 Task: Check the average views per listing of natural gas utilities in the last 3 years.
Action: Mouse moved to (750, 170)
Screenshot: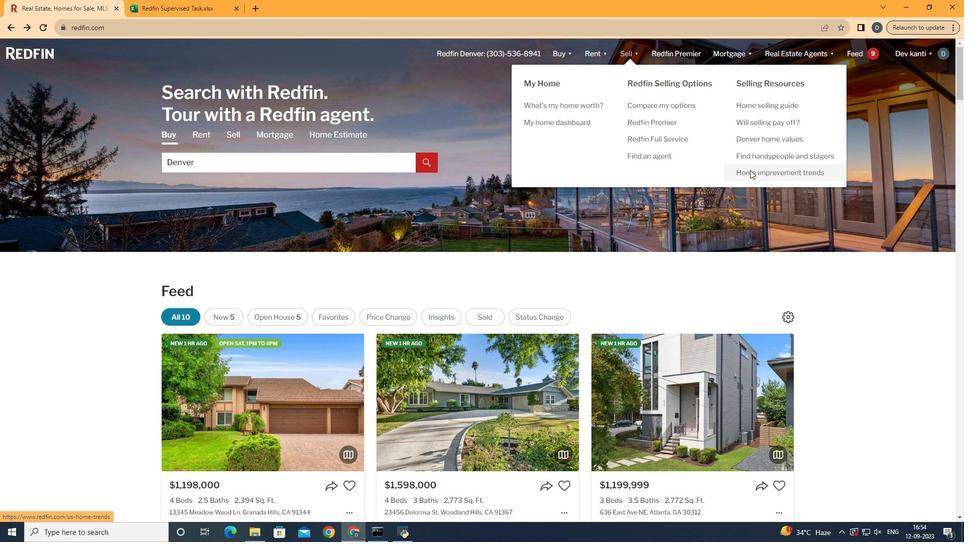 
Action: Mouse pressed left at (750, 170)
Screenshot: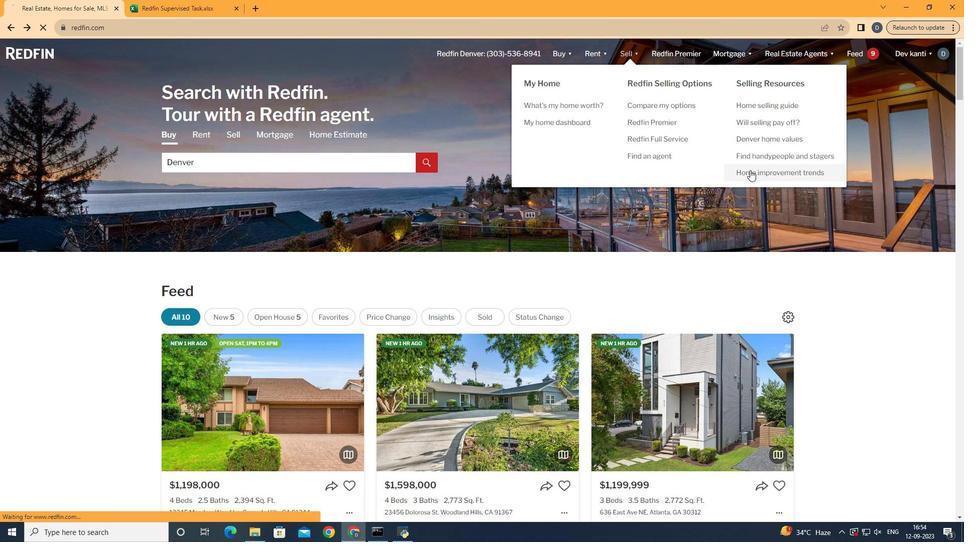 
Action: Mouse moved to (248, 189)
Screenshot: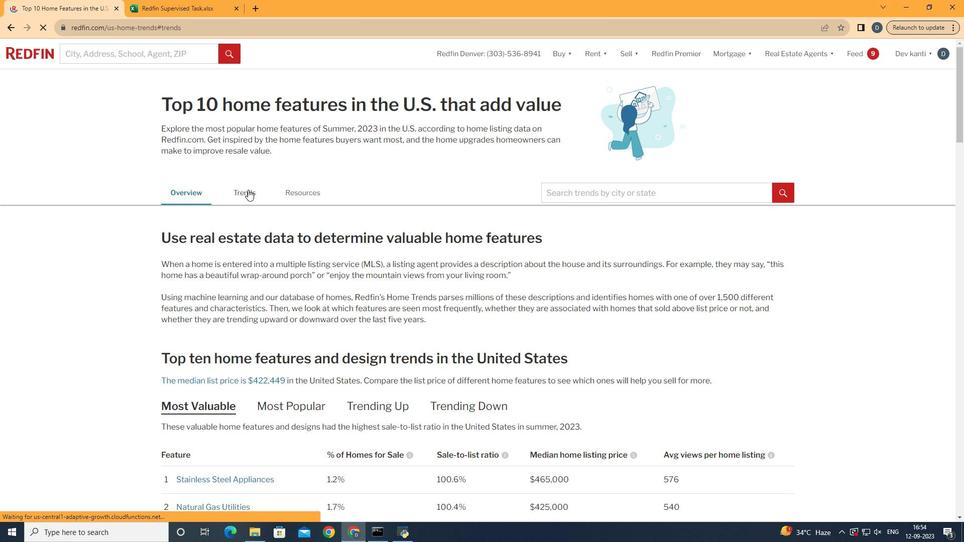 
Action: Mouse pressed left at (248, 189)
Screenshot: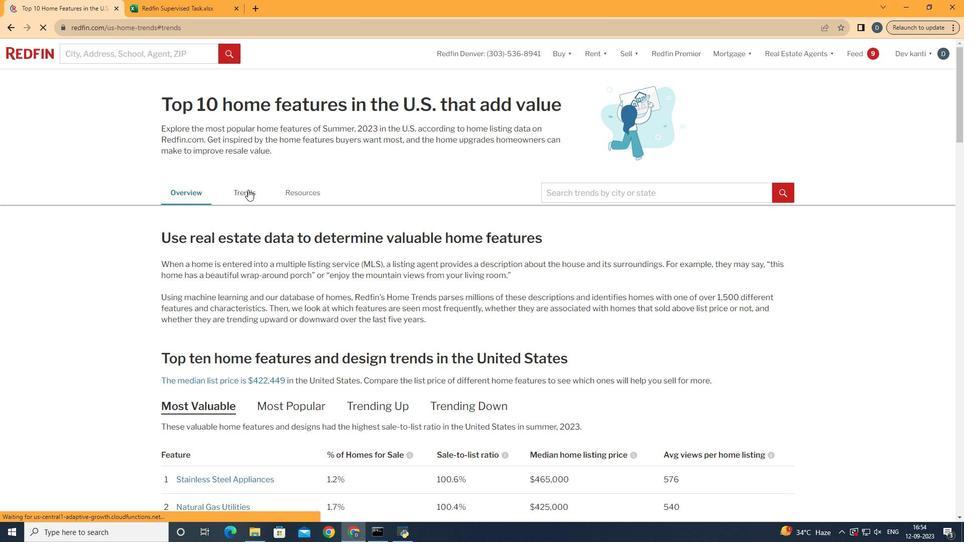 
Action: Mouse moved to (335, 282)
Screenshot: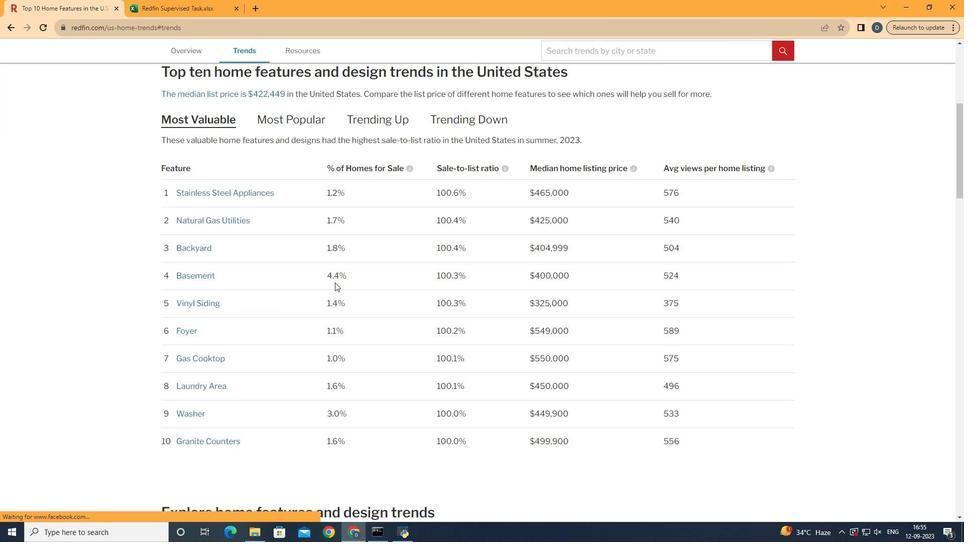 
Action: Mouse scrolled (335, 282) with delta (0, 0)
Screenshot: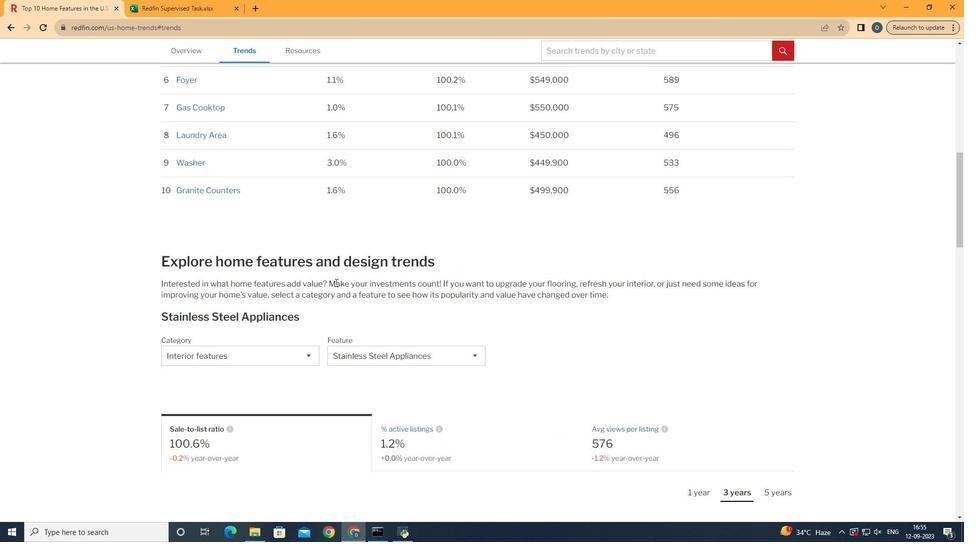 
Action: Mouse scrolled (335, 282) with delta (0, 0)
Screenshot: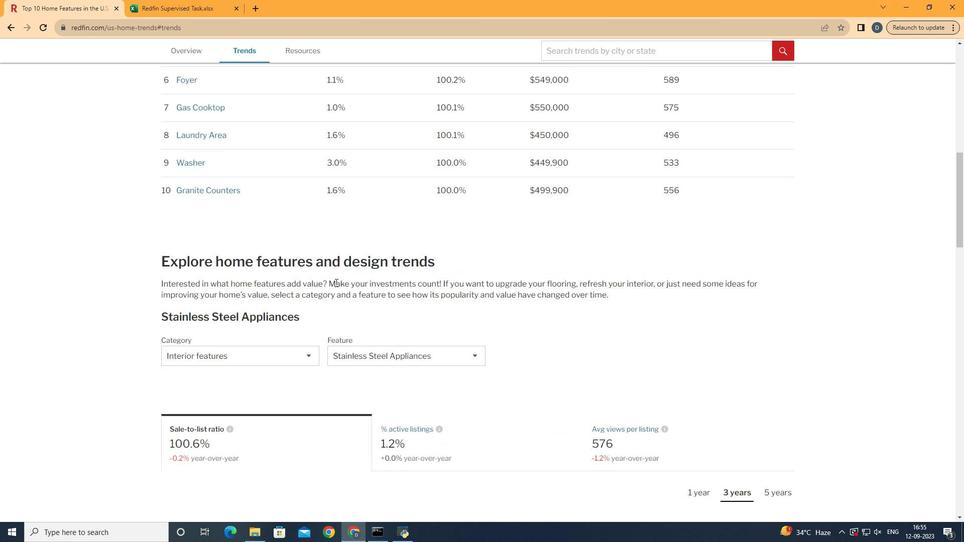 
Action: Mouse scrolled (335, 282) with delta (0, 0)
Screenshot: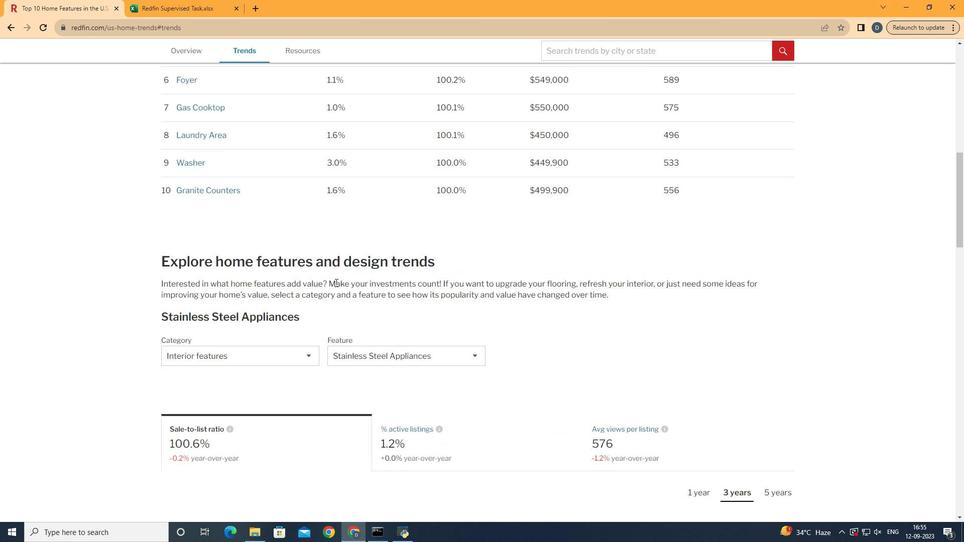 
Action: Mouse scrolled (335, 282) with delta (0, 0)
Screenshot: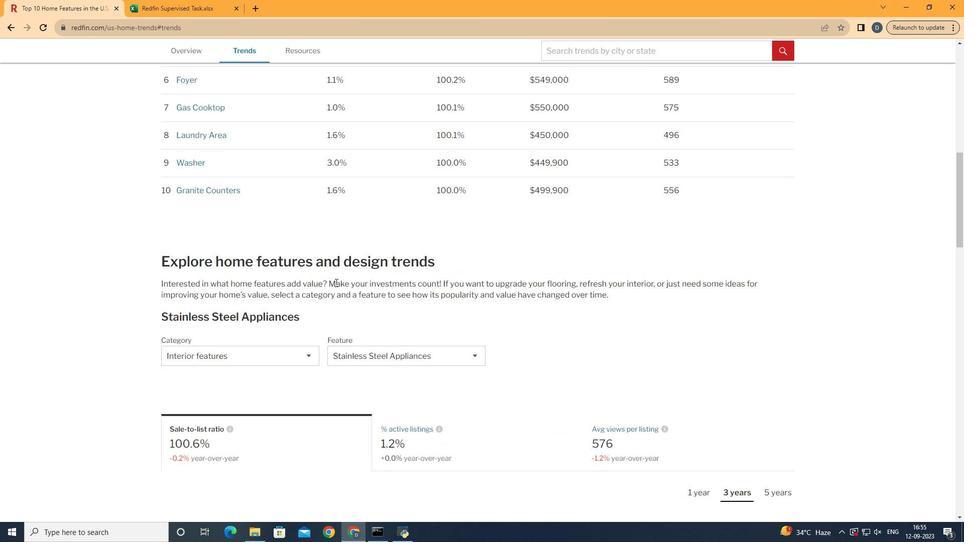 
Action: Mouse scrolled (335, 282) with delta (0, 0)
Screenshot: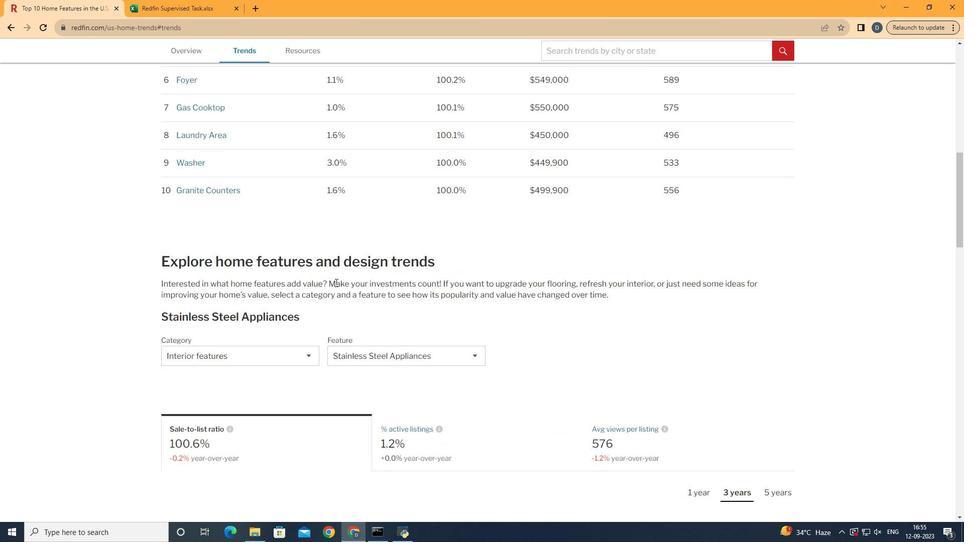 
Action: Mouse moved to (335, 282)
Screenshot: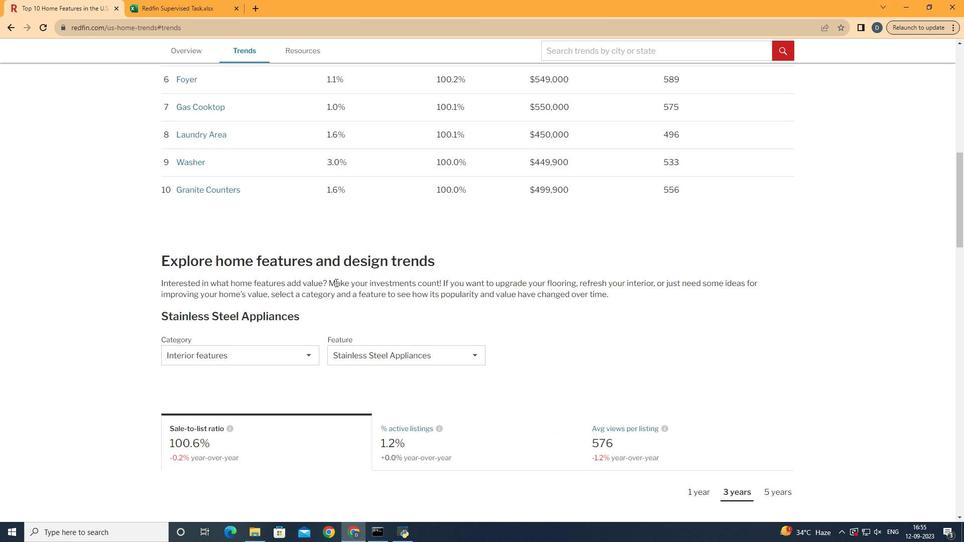 
Action: Mouse scrolled (335, 282) with delta (0, 0)
Screenshot: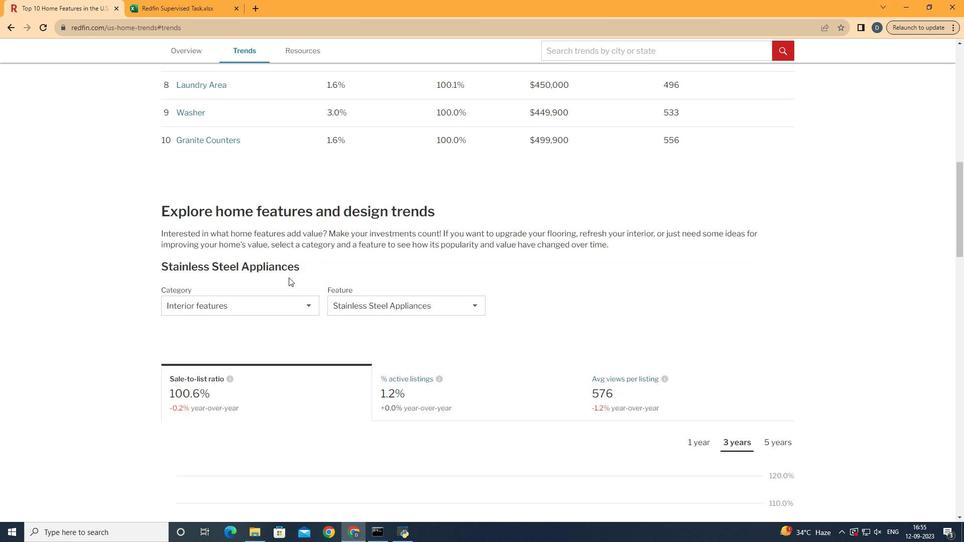 
Action: Mouse moved to (282, 309)
Screenshot: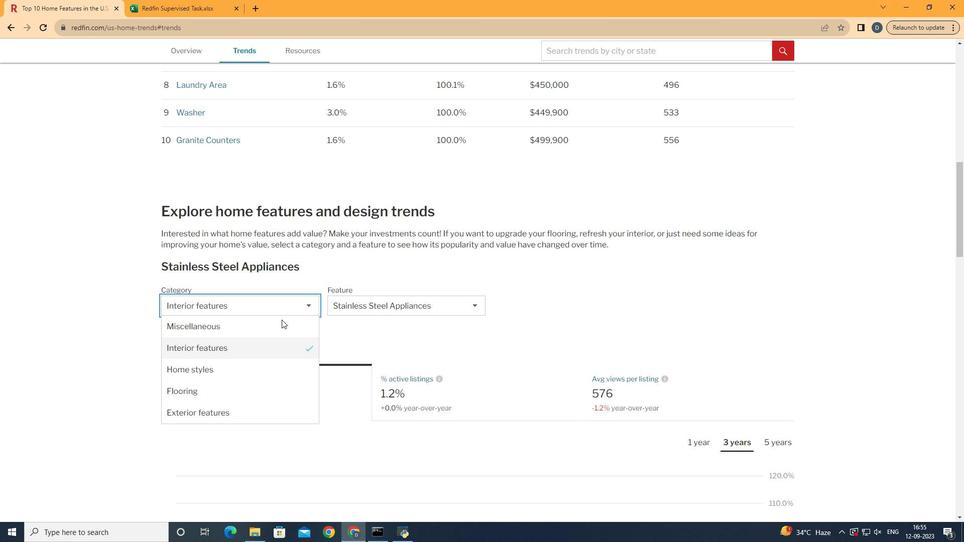 
Action: Mouse pressed left at (282, 309)
Screenshot: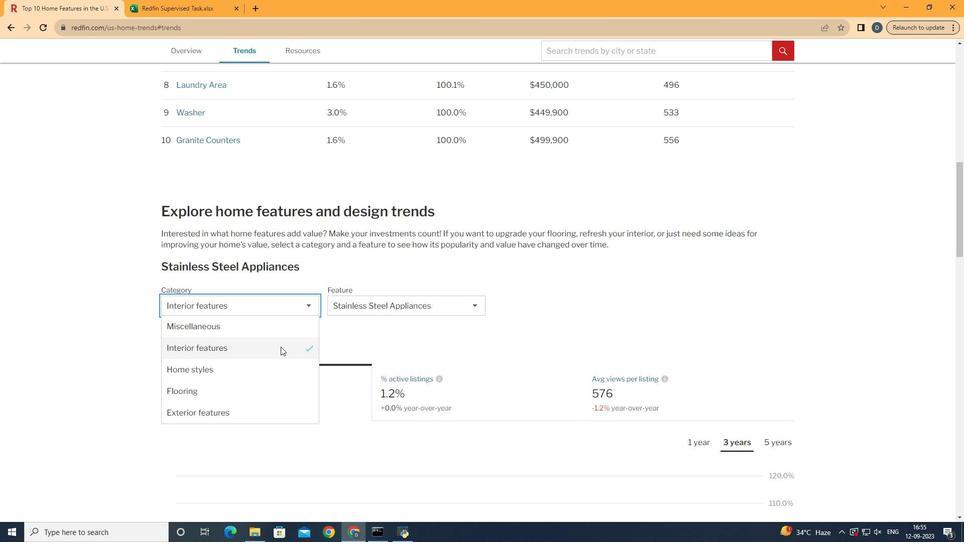 
Action: Mouse moved to (280, 353)
Screenshot: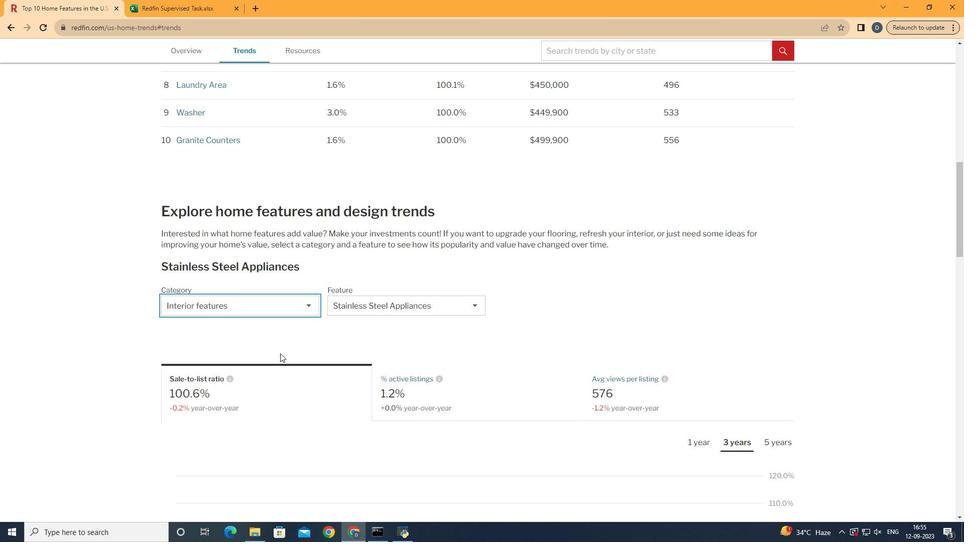 
Action: Mouse pressed left at (280, 353)
Screenshot: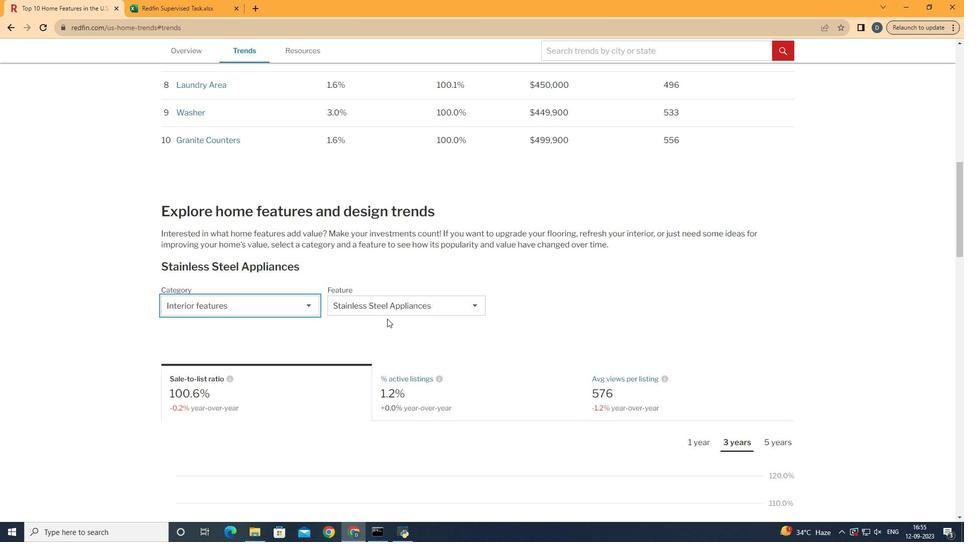 
Action: Mouse moved to (408, 311)
Screenshot: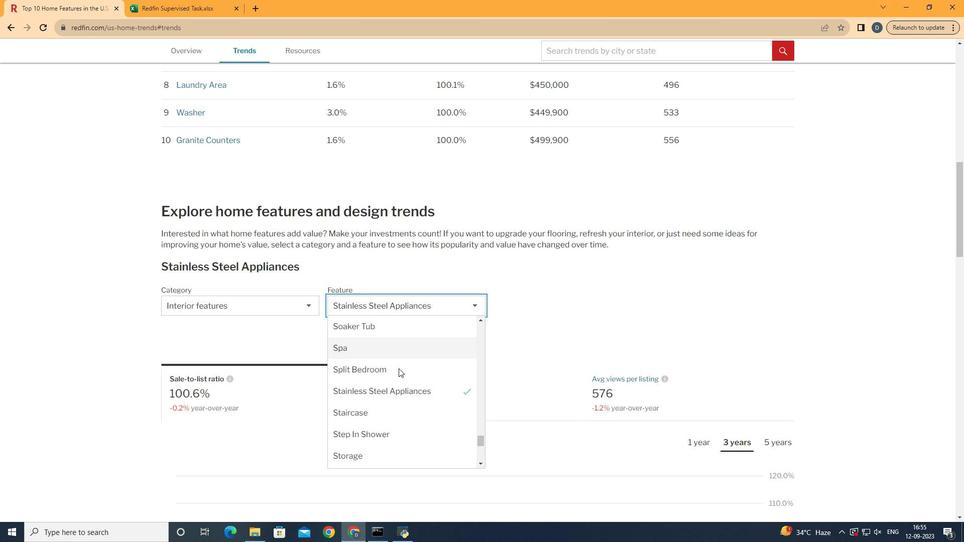
Action: Mouse pressed left at (408, 311)
Screenshot: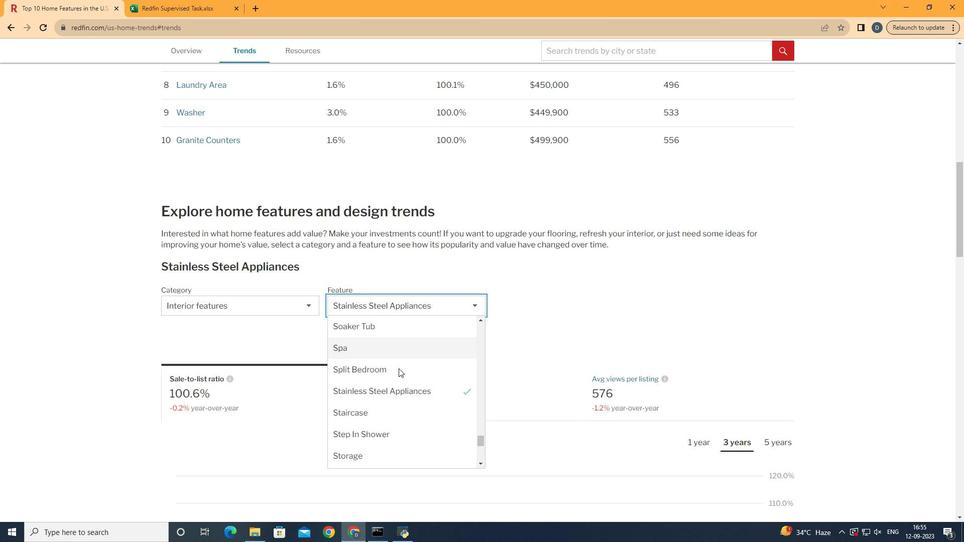
Action: Mouse moved to (396, 370)
Screenshot: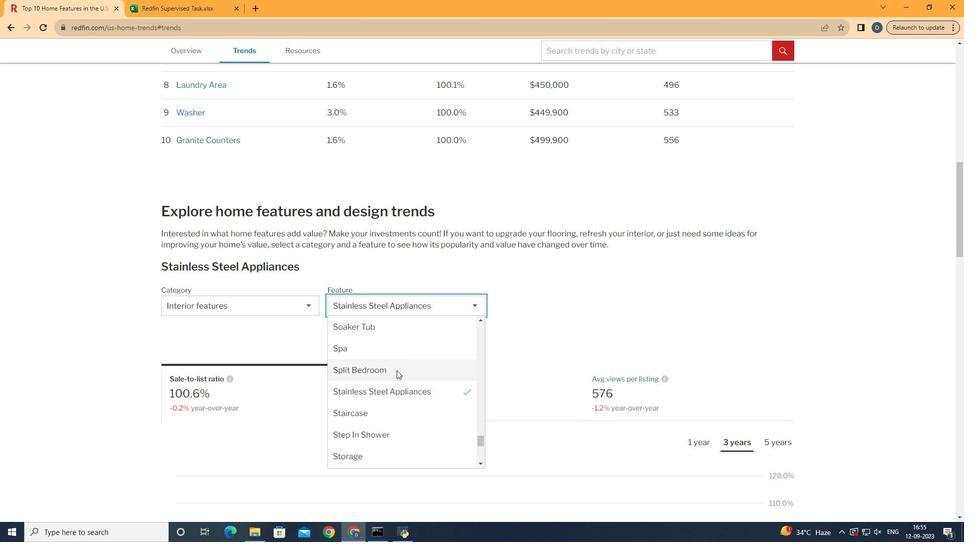 
Action: Mouse scrolled (396, 371) with delta (0, 0)
Screenshot: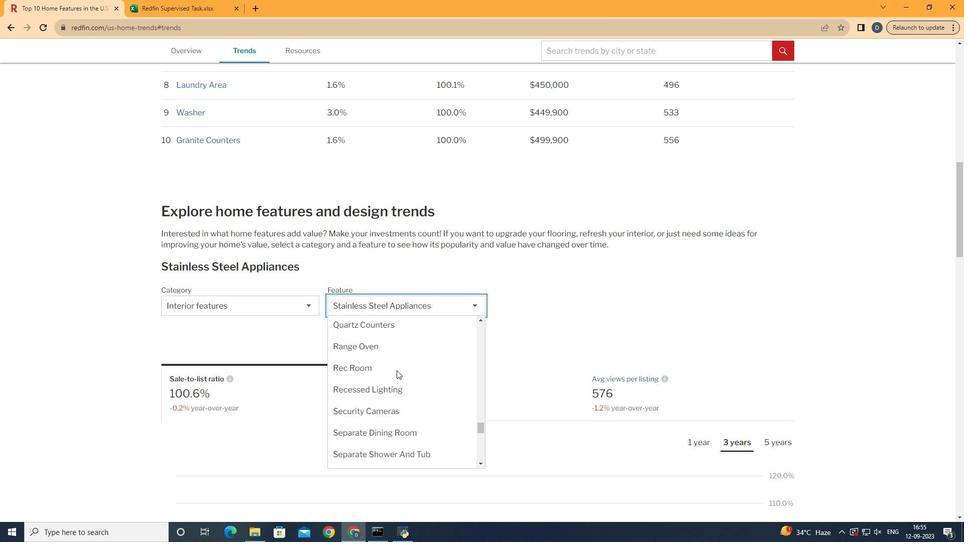 
Action: Mouse scrolled (396, 371) with delta (0, 0)
Screenshot: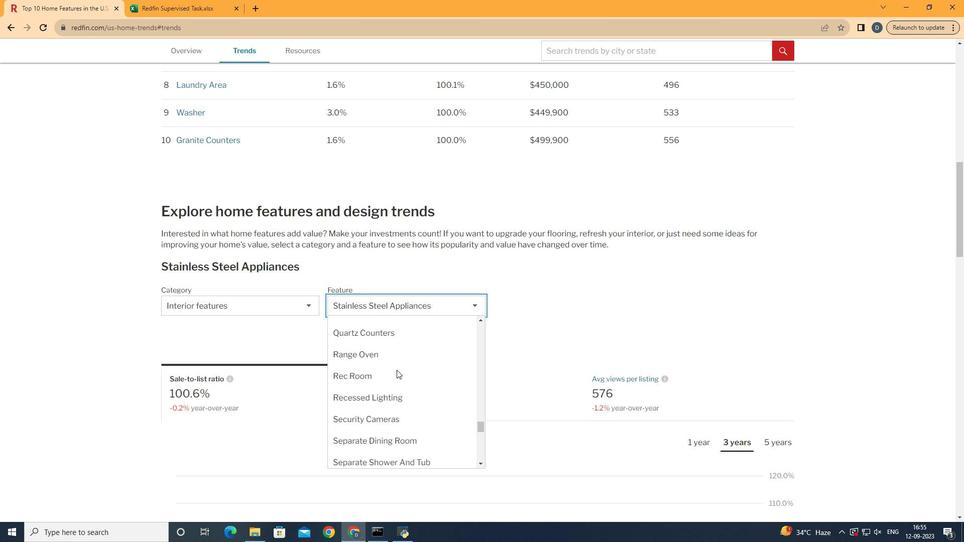 
Action: Mouse scrolled (396, 371) with delta (0, 0)
Screenshot: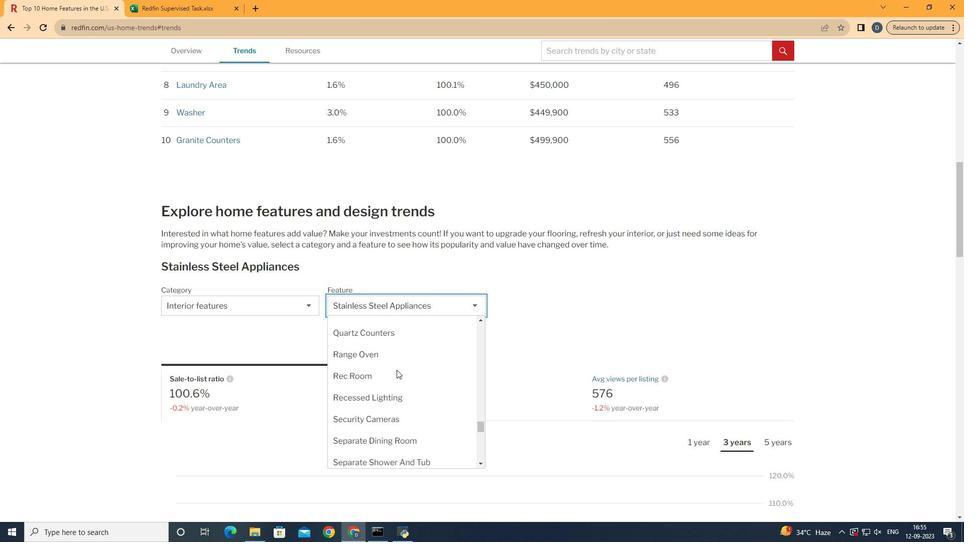 
Action: Mouse scrolled (396, 371) with delta (0, 0)
Screenshot: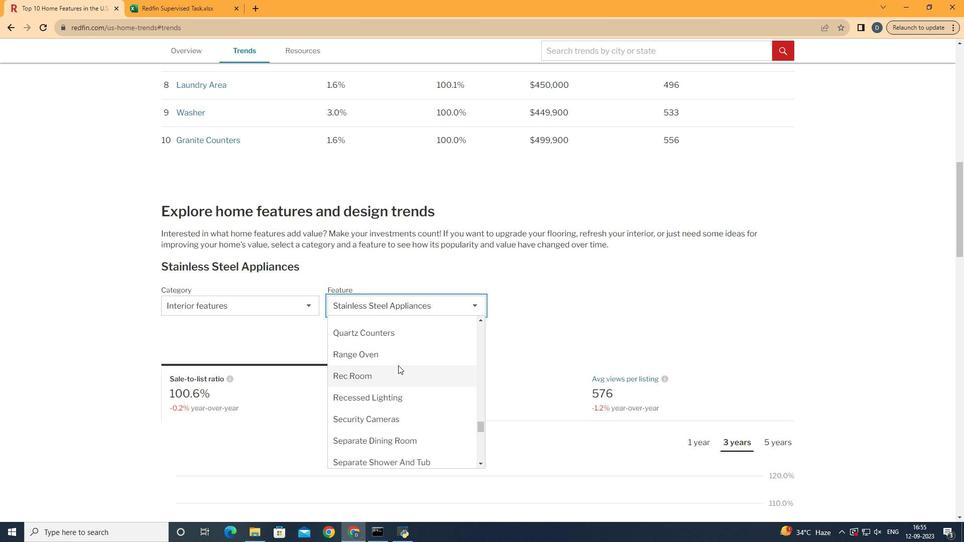 
Action: Mouse moved to (403, 378)
Screenshot: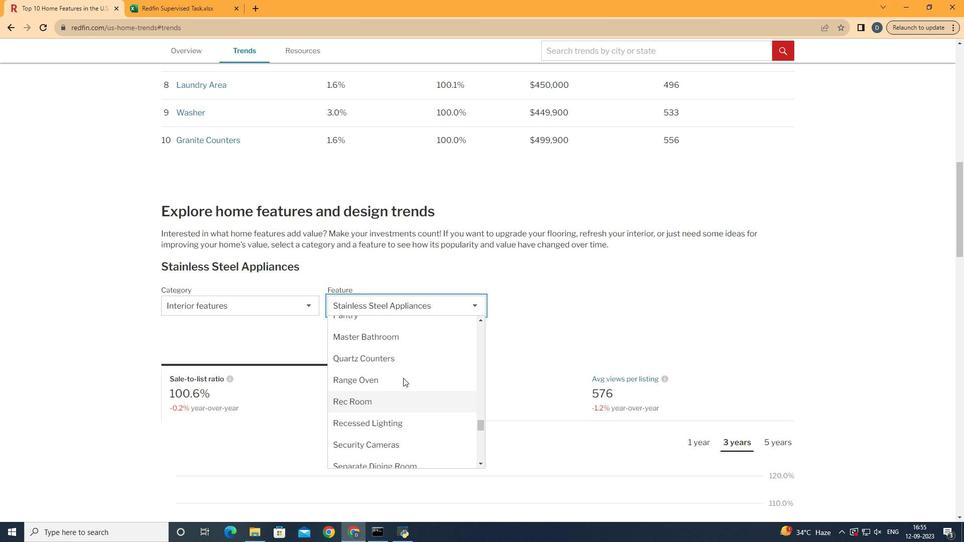 
Action: Mouse scrolled (403, 378) with delta (0, 0)
Screenshot: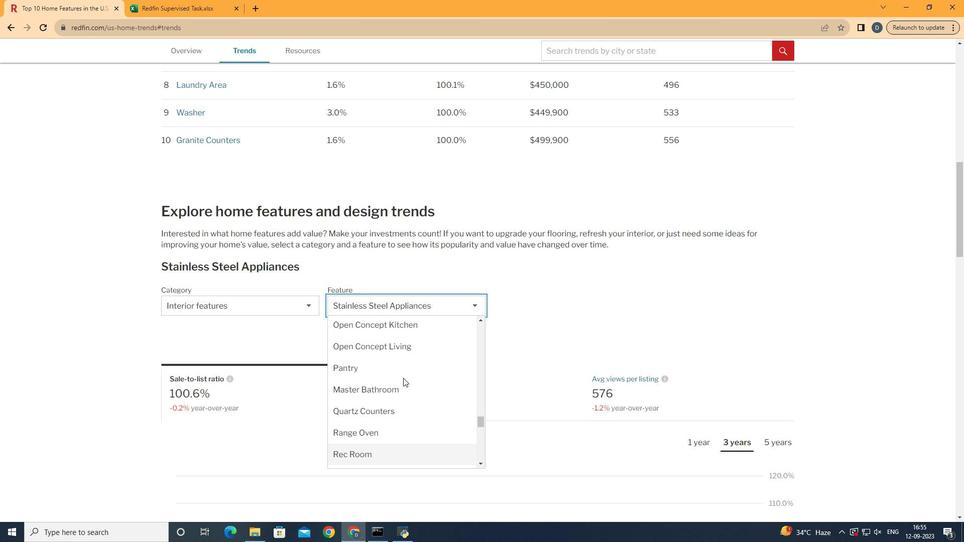 
Action: Mouse scrolled (403, 378) with delta (0, 0)
Screenshot: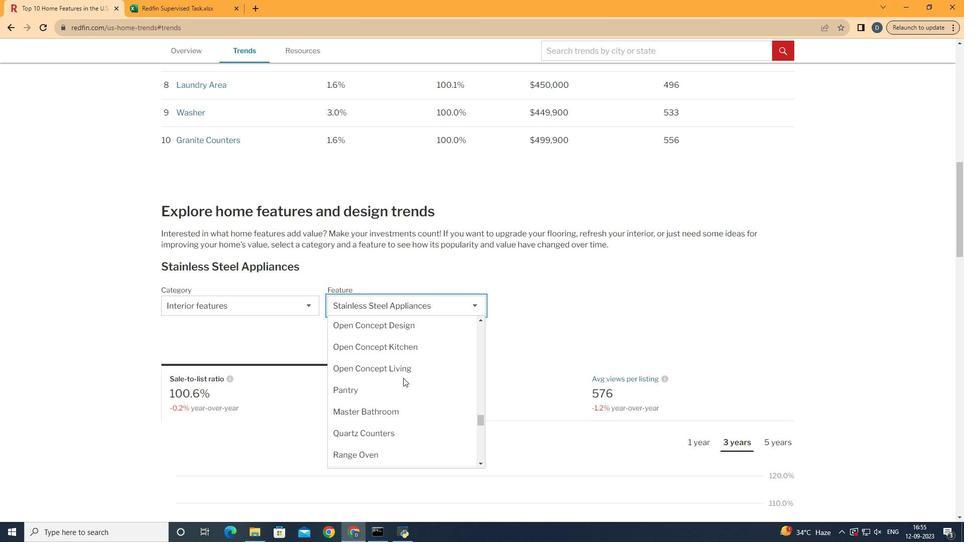 
Action: Mouse moved to (420, 369)
Screenshot: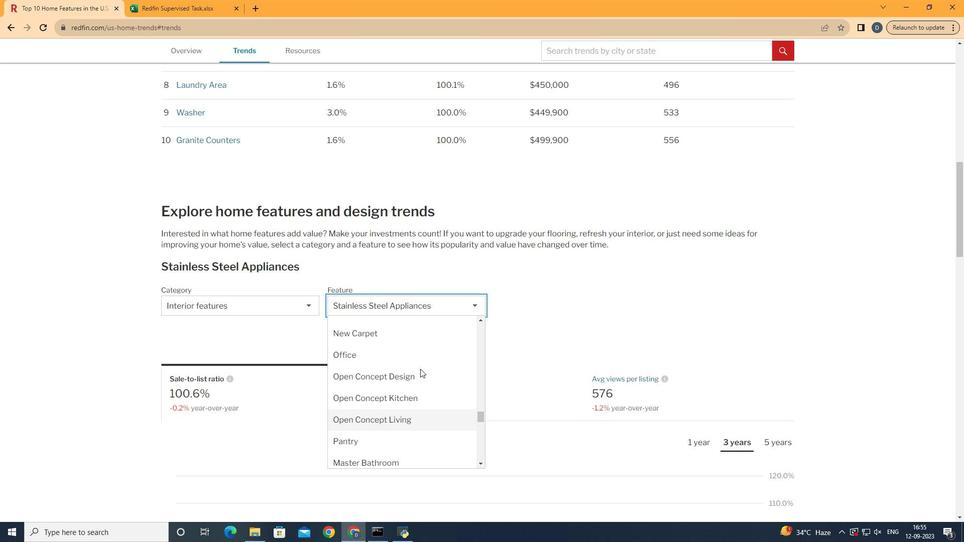 
Action: Mouse scrolled (420, 369) with delta (0, 0)
Screenshot: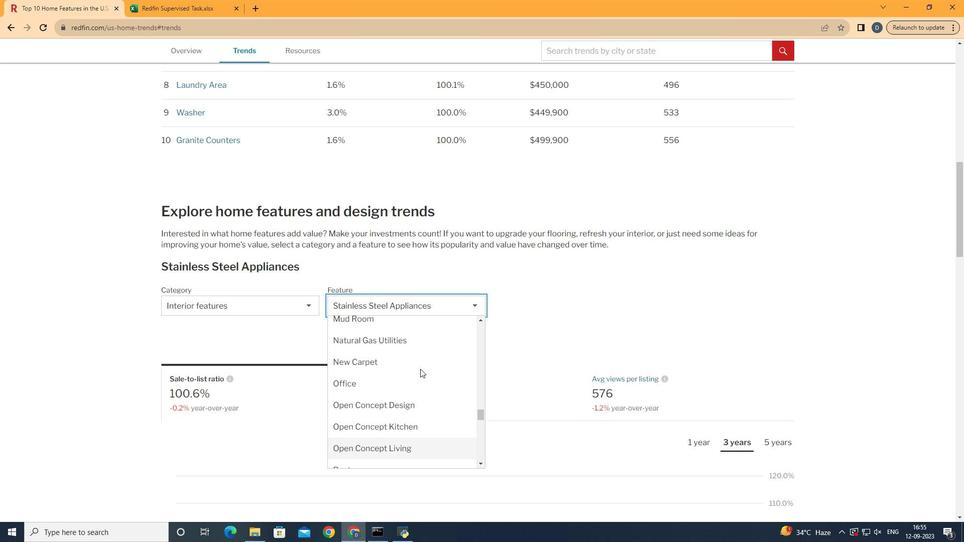 
Action: Mouse scrolled (420, 369) with delta (0, 0)
Screenshot: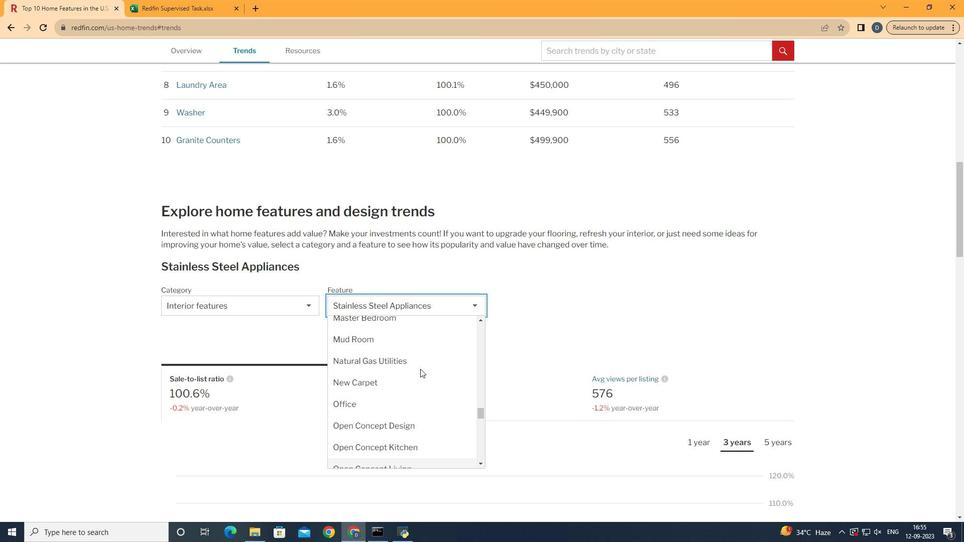 
Action: Mouse moved to (420, 366)
Screenshot: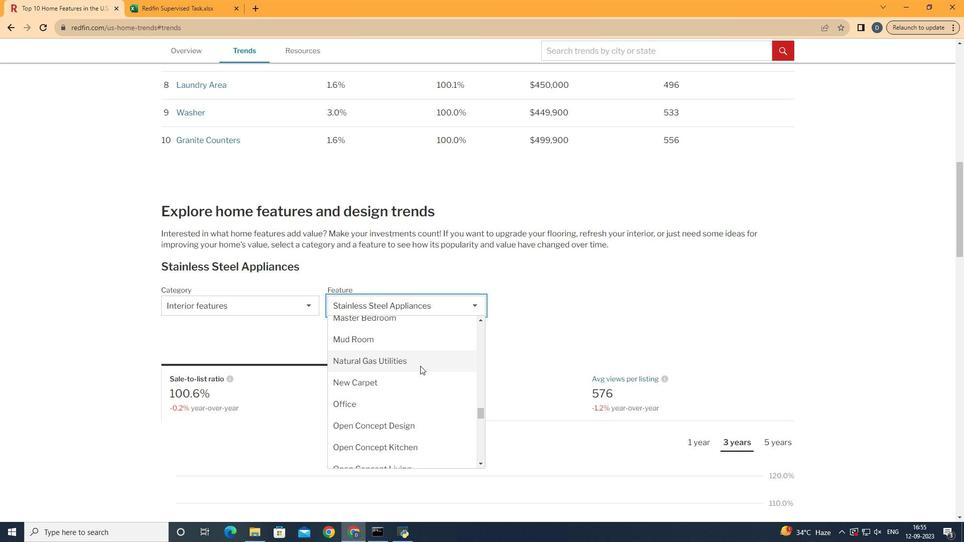 
Action: Mouse pressed left at (420, 366)
Screenshot: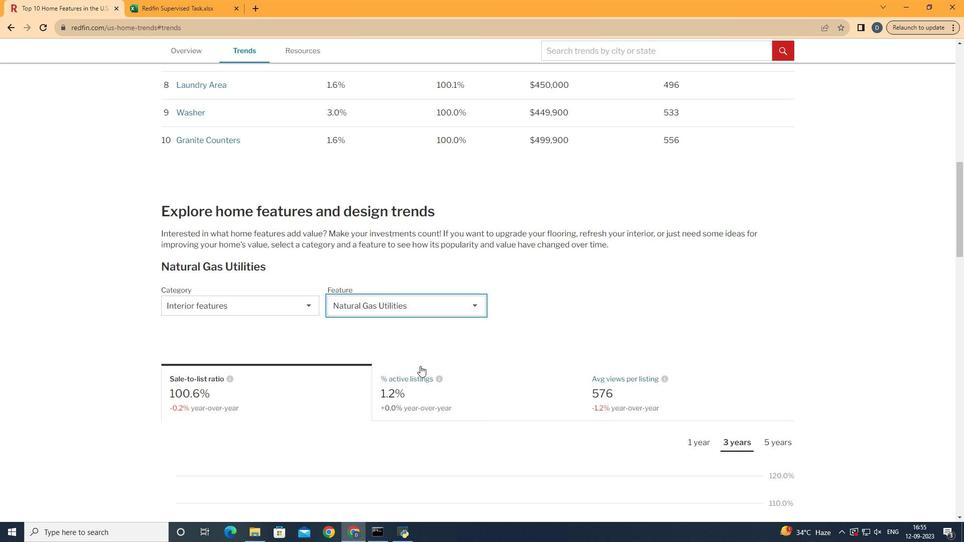 
Action: Mouse moved to (560, 345)
Screenshot: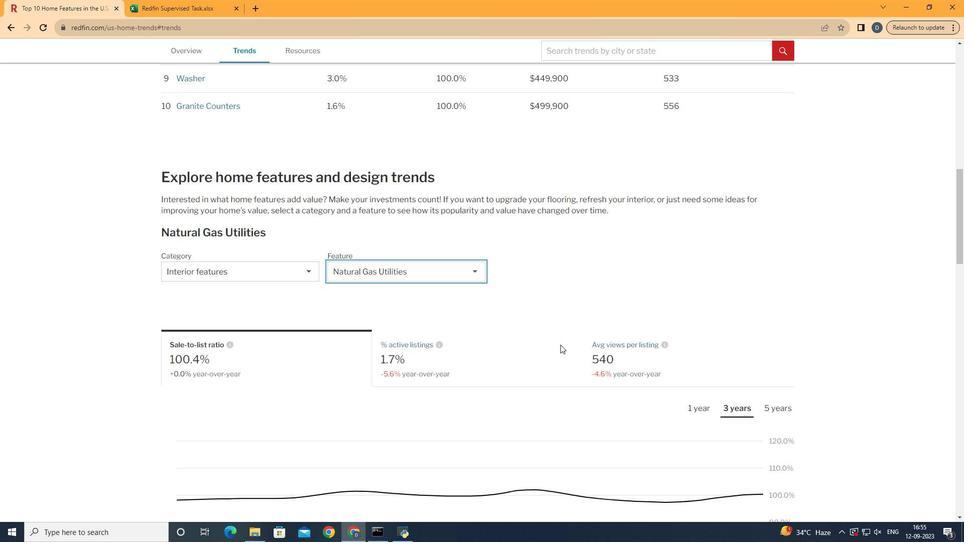 
Action: Mouse scrolled (560, 344) with delta (0, 0)
Screenshot: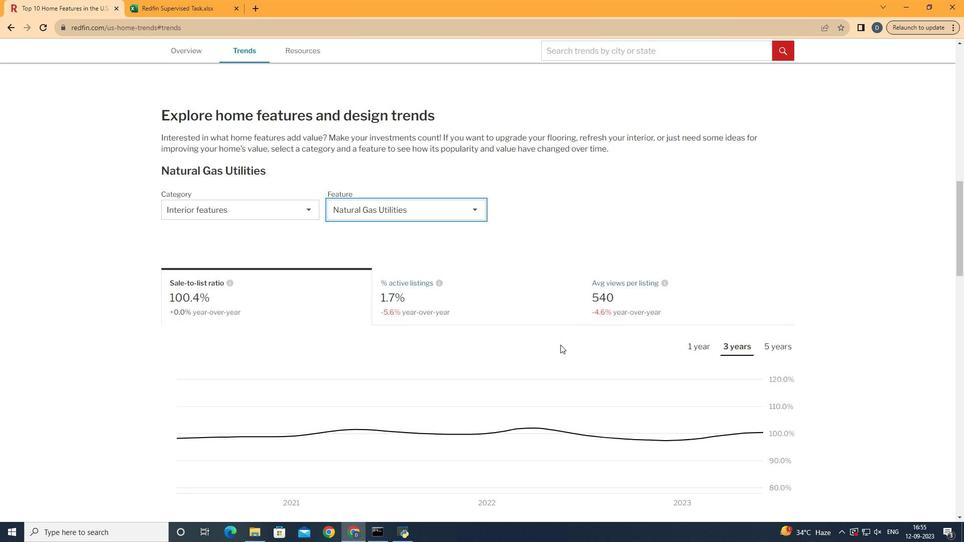 
Action: Mouse scrolled (560, 344) with delta (0, 0)
Screenshot: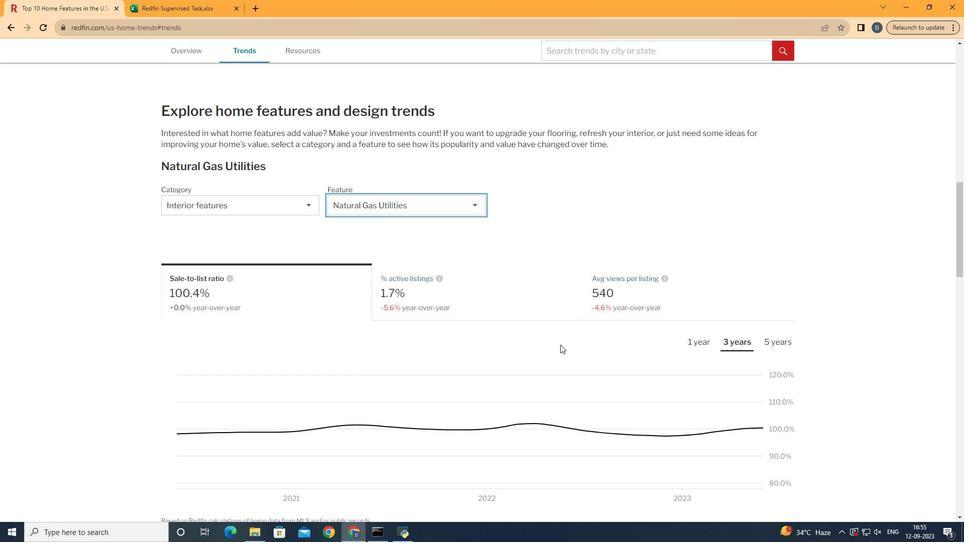 
Action: Mouse moved to (693, 285)
Screenshot: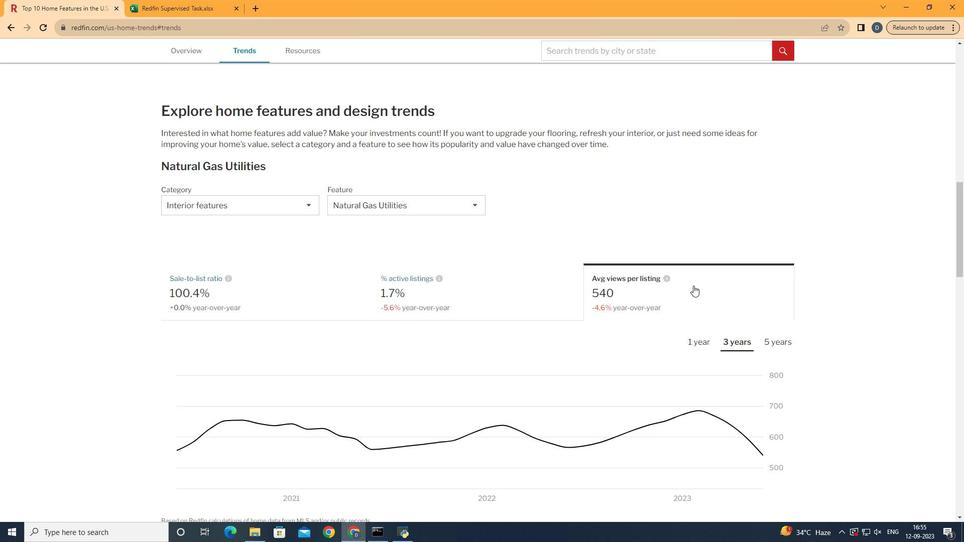 
Action: Mouse pressed left at (693, 285)
Screenshot: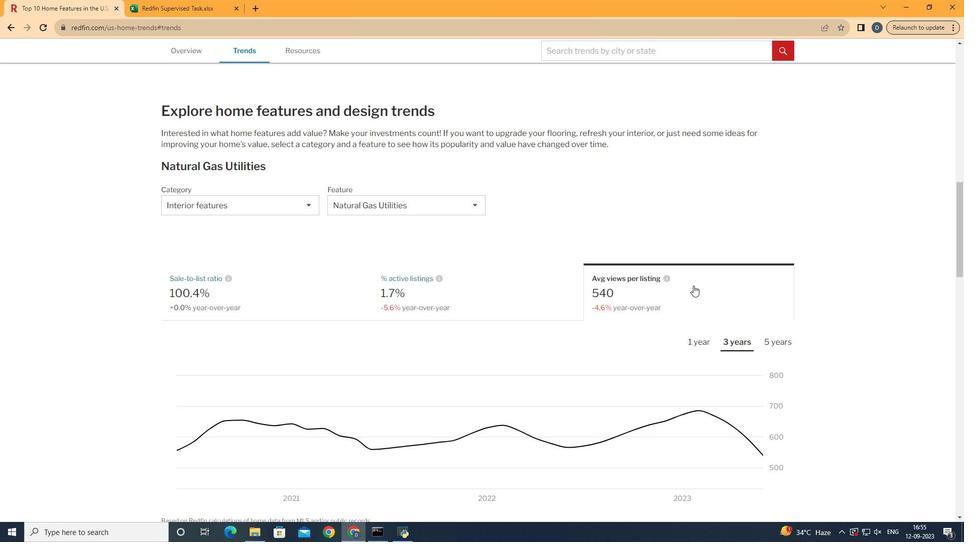 
Action: Mouse moved to (740, 340)
Screenshot: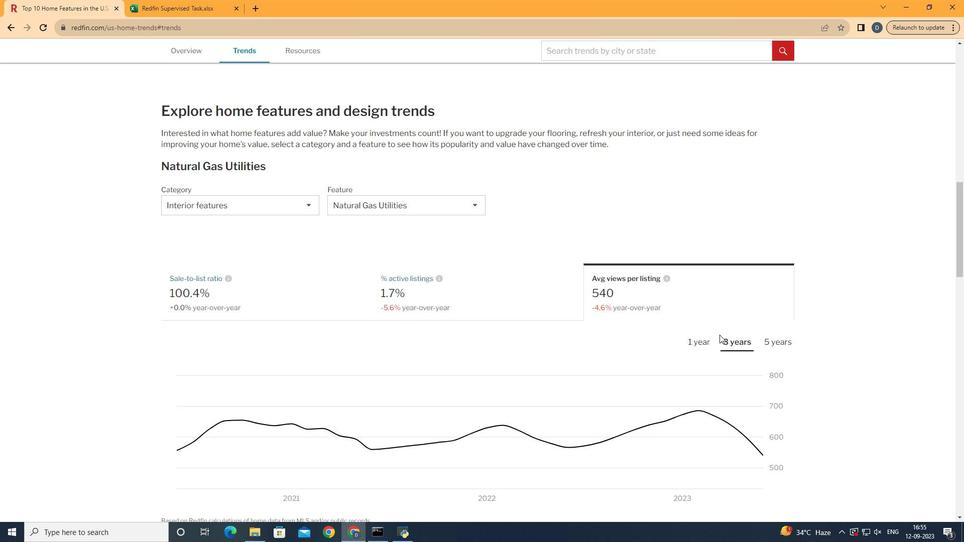 
Action: Mouse pressed left at (740, 340)
Screenshot: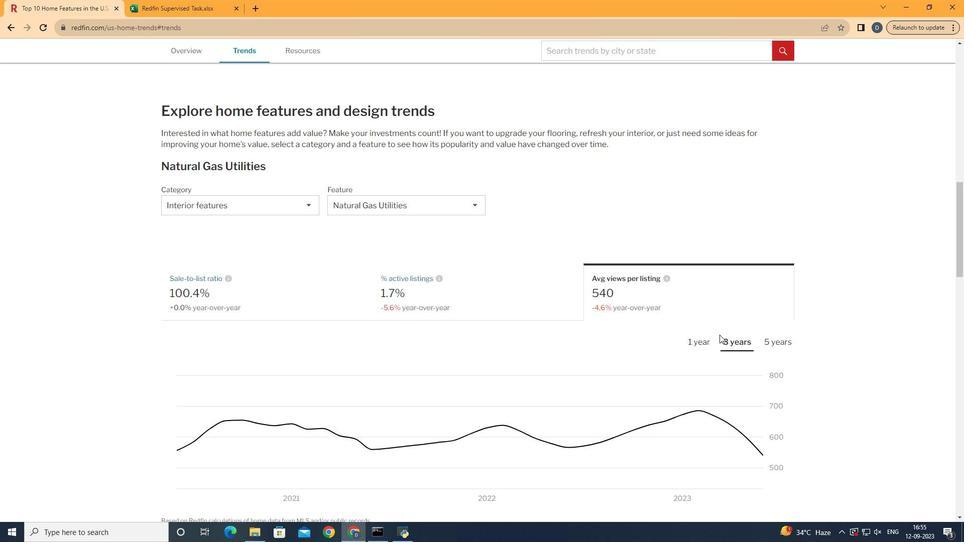 
Action: Mouse moved to (710, 331)
Screenshot: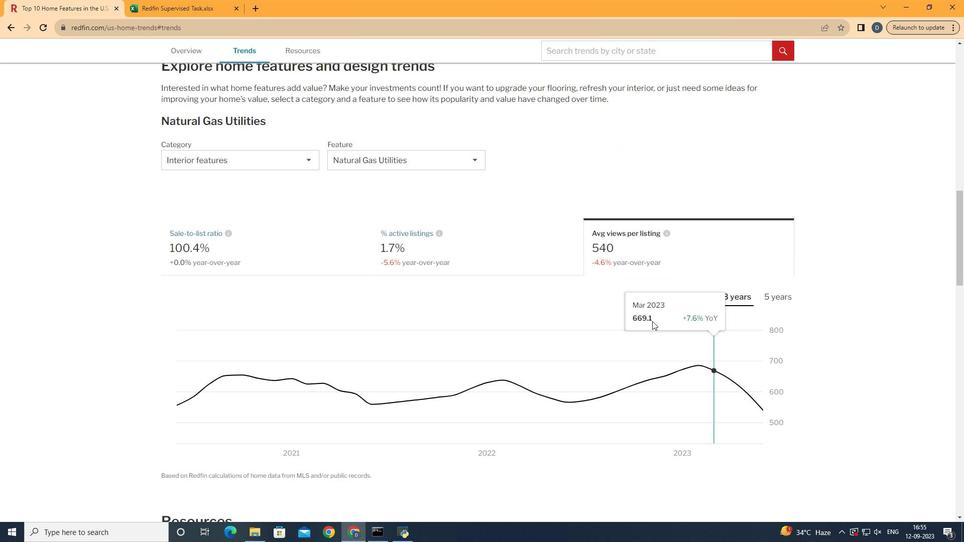 
Action: Mouse scrolled (710, 330) with delta (0, 0)
Screenshot: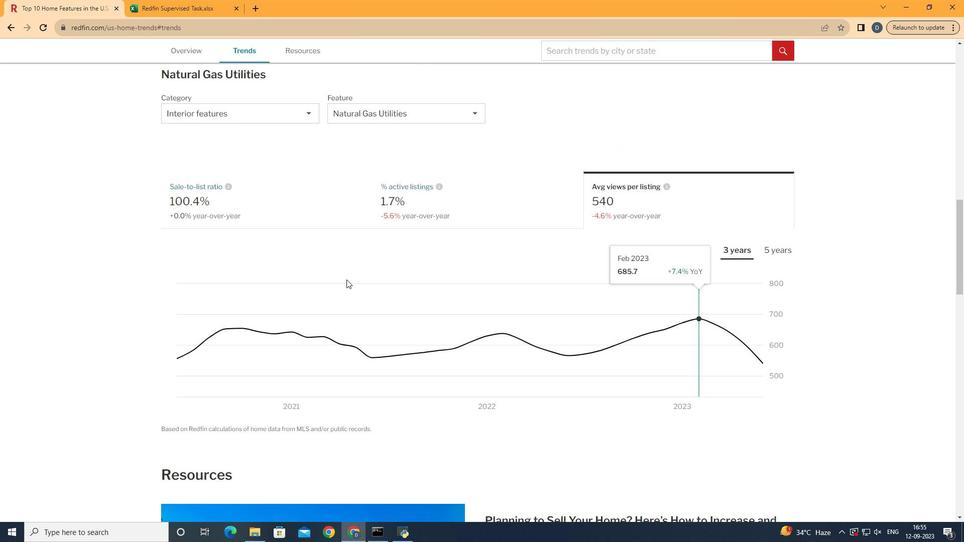 
Action: Mouse scrolled (710, 330) with delta (0, 0)
Screenshot: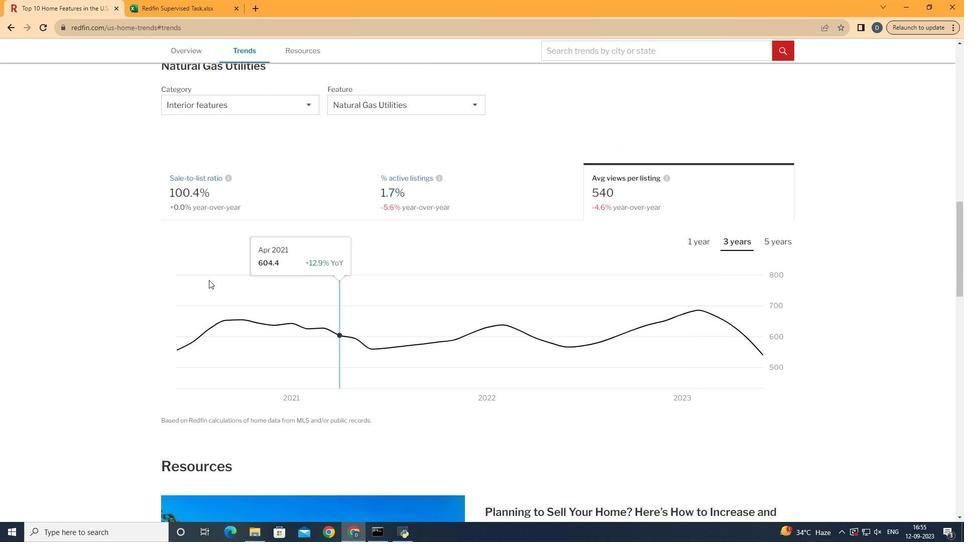 
Action: Mouse moved to (780, 334)
Screenshot: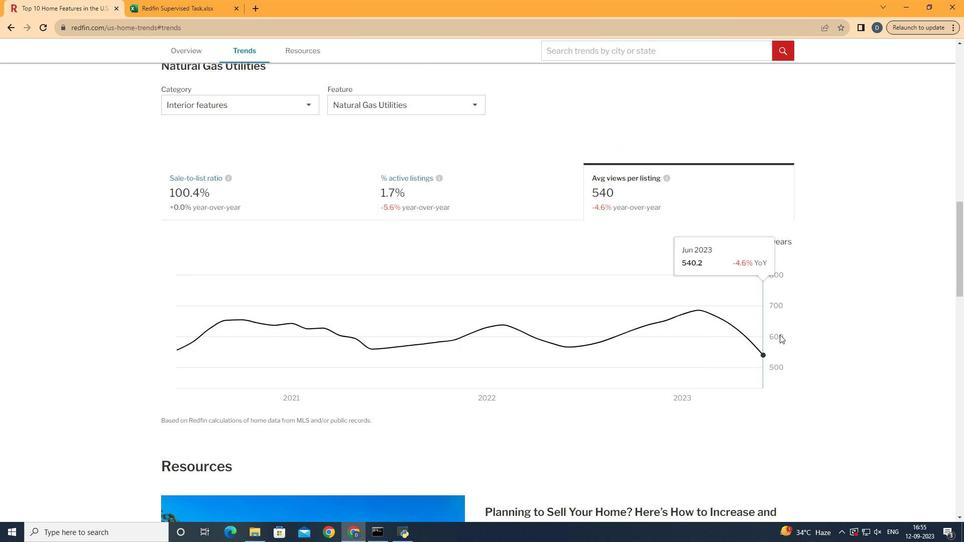 
